 Task: Filter job titles by Sales Manager.
Action: Mouse moved to (334, 85)
Screenshot: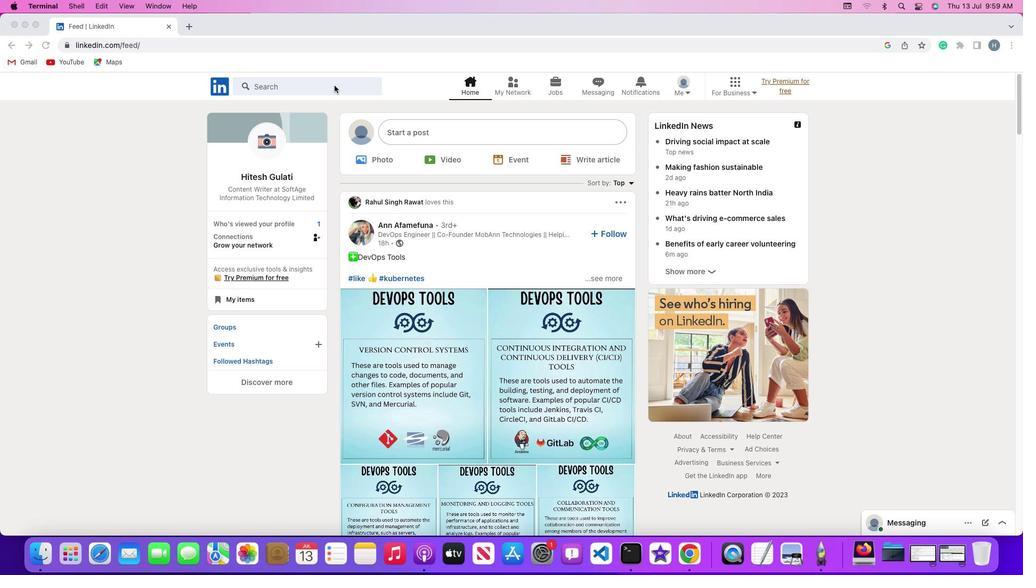 
Action: Mouse pressed left at (334, 85)
Screenshot: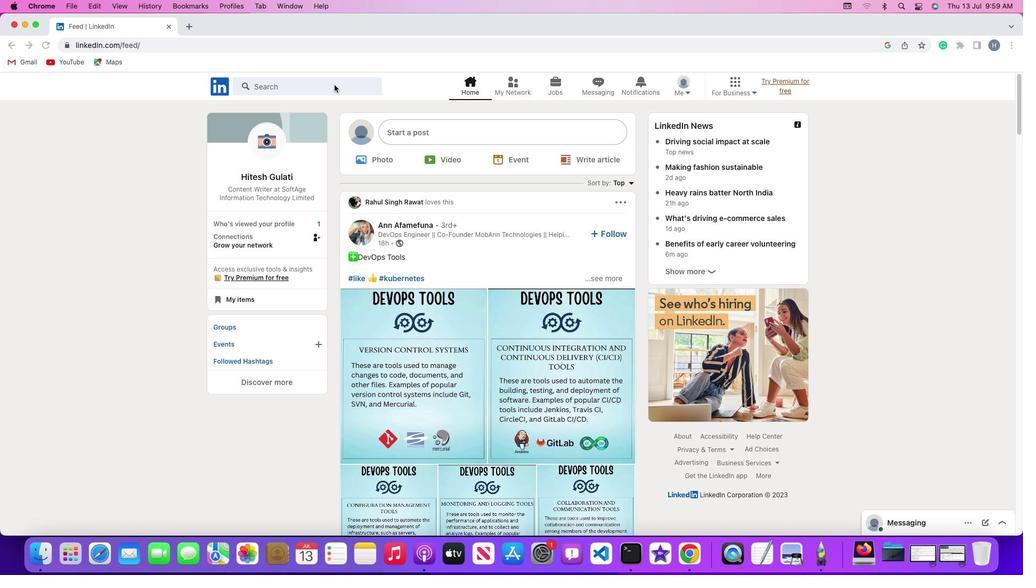 
Action: Mouse moved to (334, 85)
Screenshot: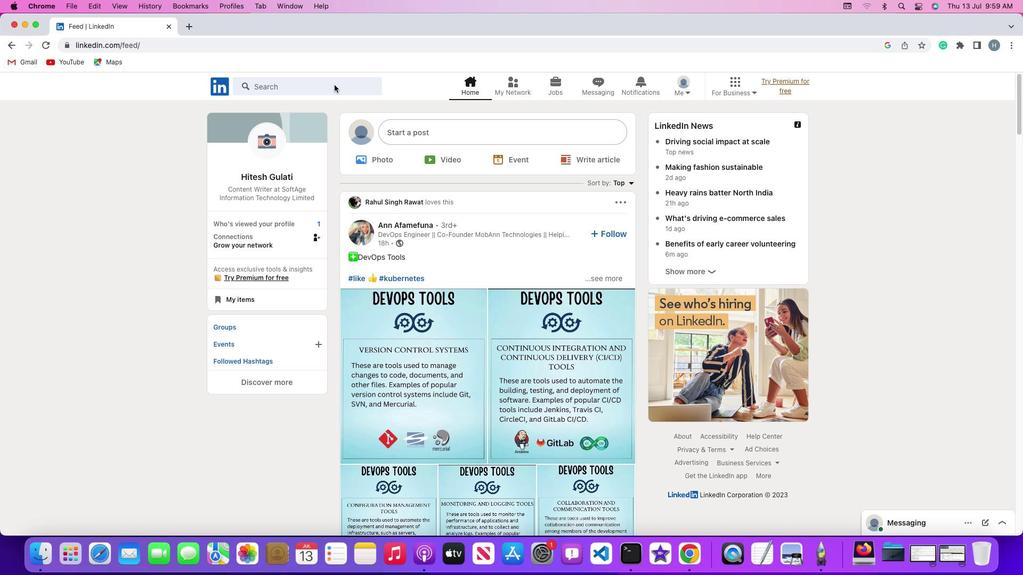 
Action: Mouse pressed left at (334, 85)
Screenshot: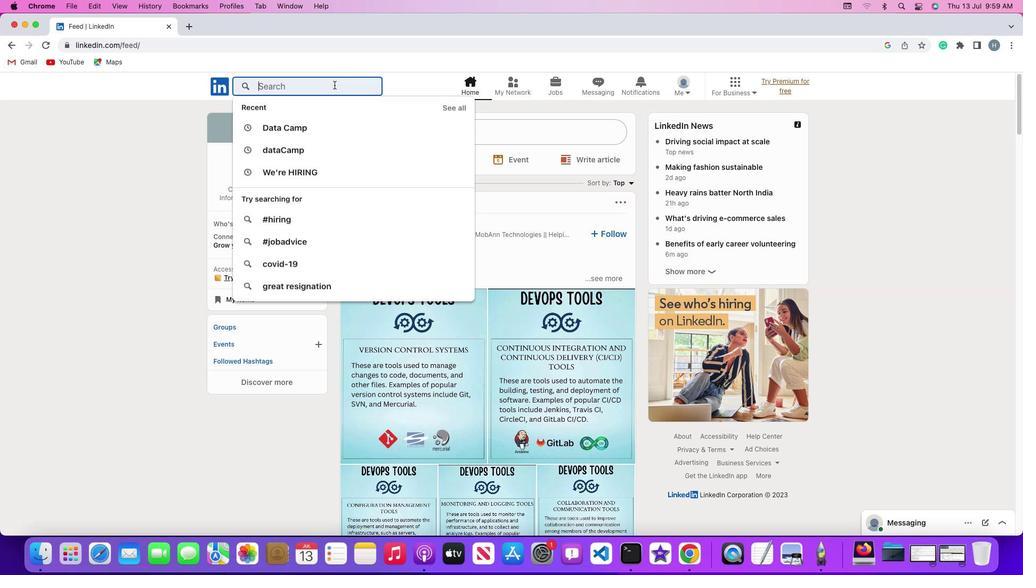 
Action: Key pressed Key.shift'#''h''i''r''i''n''g'Key.enter
Screenshot: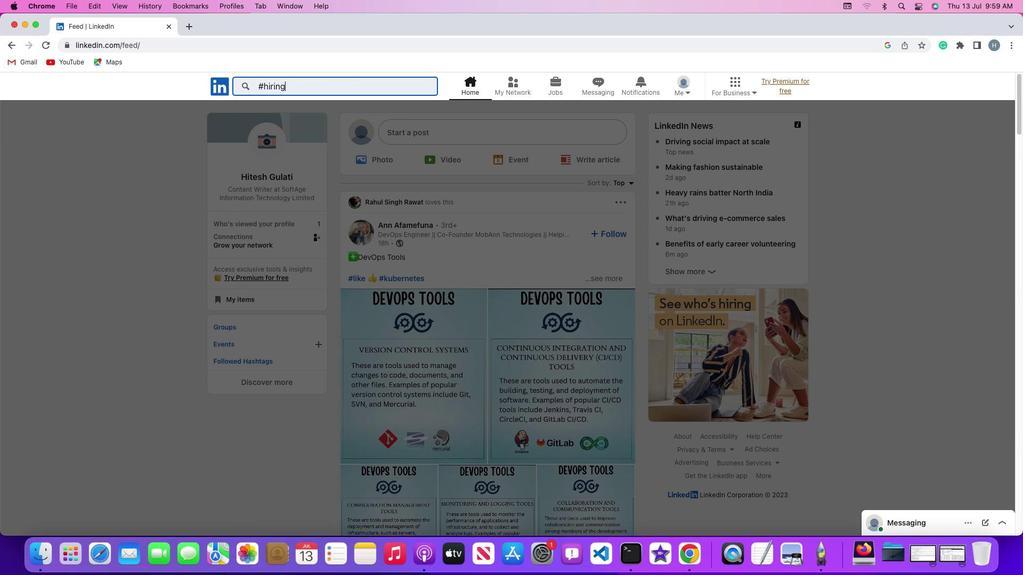 
Action: Mouse moved to (270, 116)
Screenshot: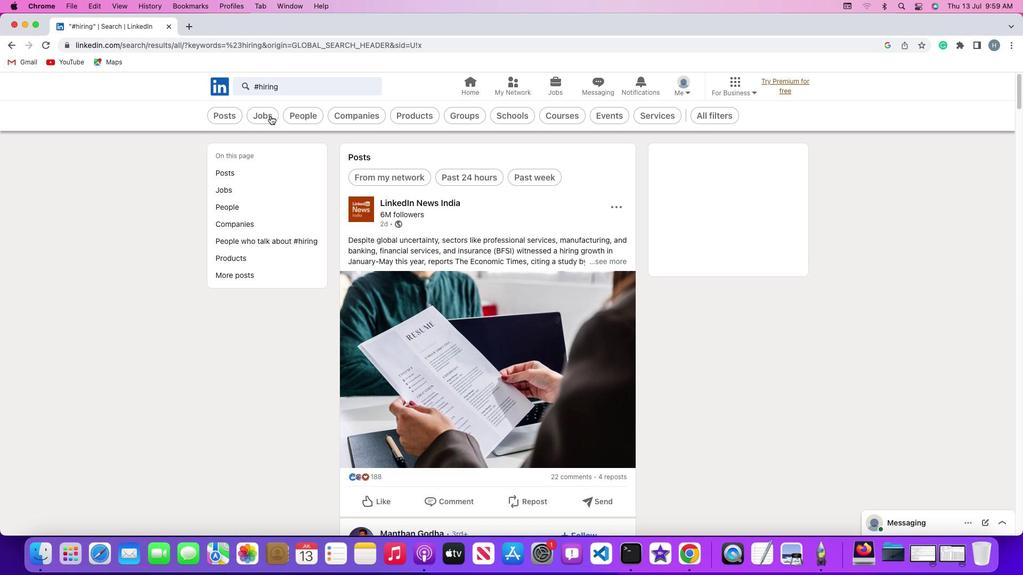 
Action: Mouse pressed left at (270, 116)
Screenshot: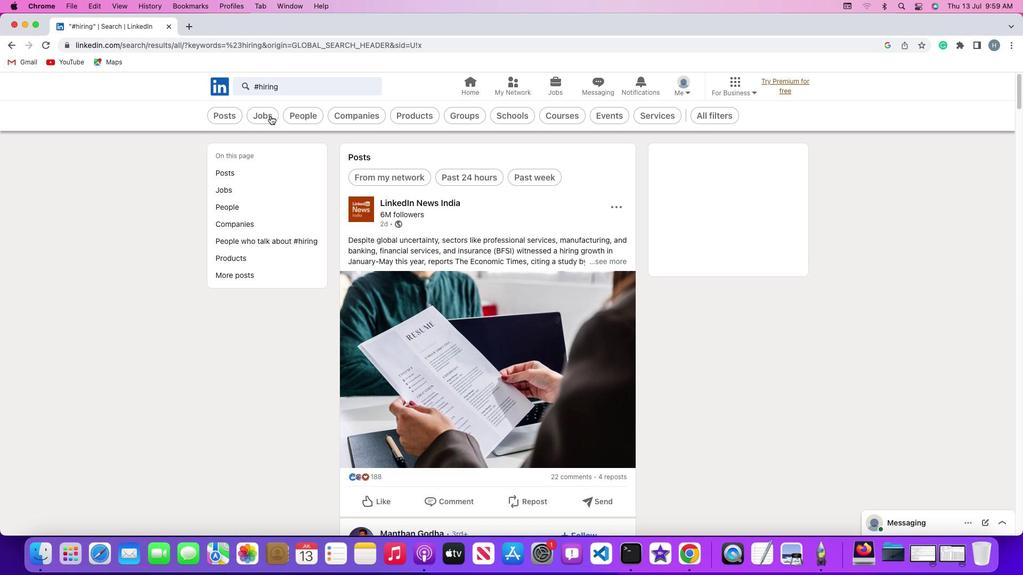 
Action: Mouse moved to (733, 114)
Screenshot: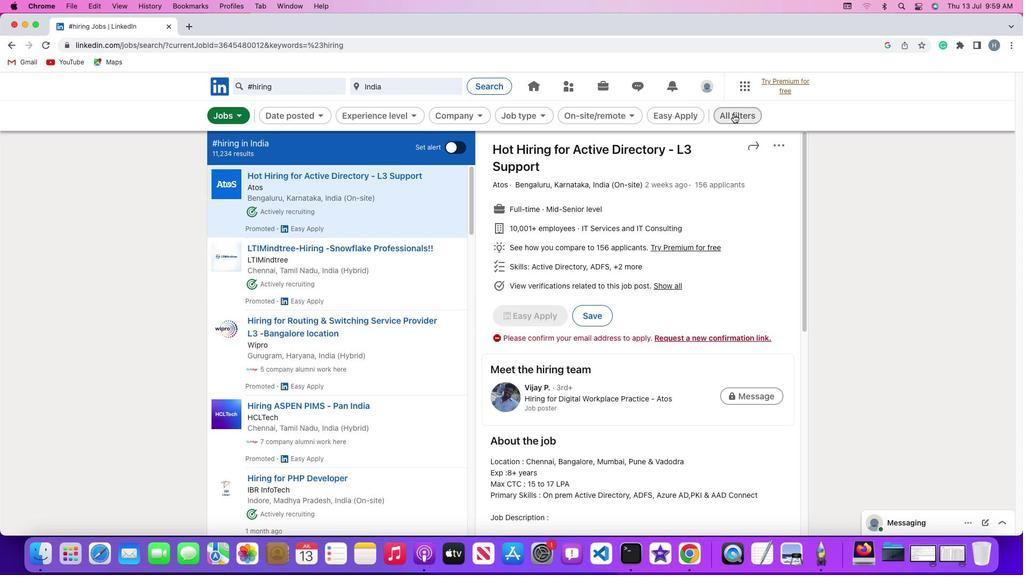 
Action: Mouse pressed left at (733, 114)
Screenshot: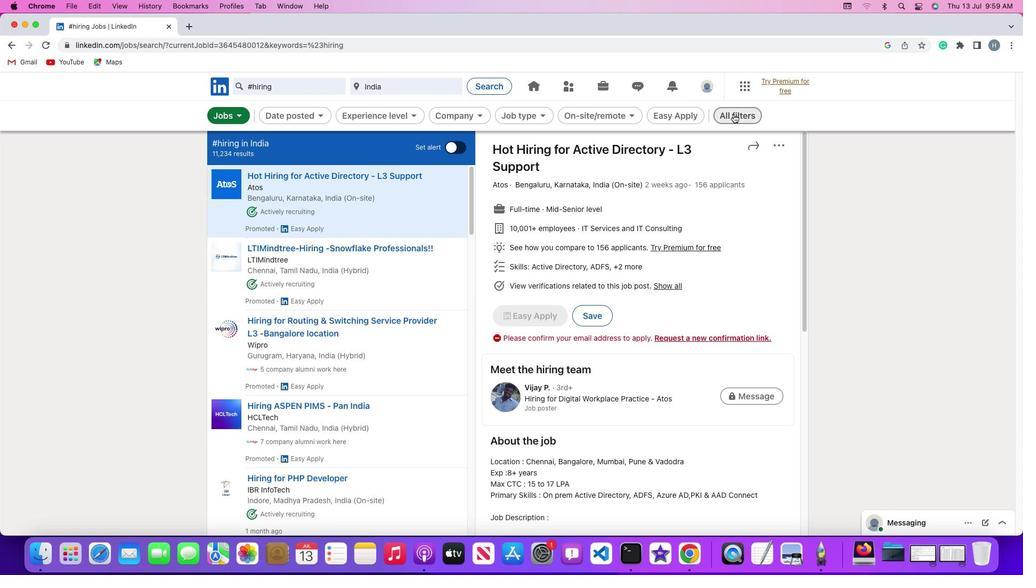 
Action: Mouse moved to (844, 376)
Screenshot: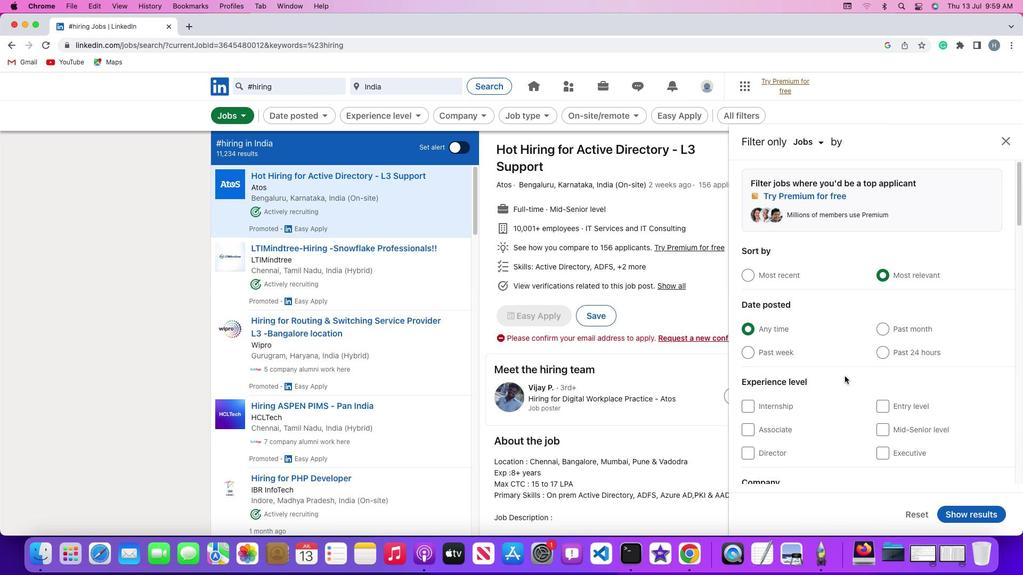 
Action: Mouse scrolled (844, 376) with delta (0, 0)
Screenshot: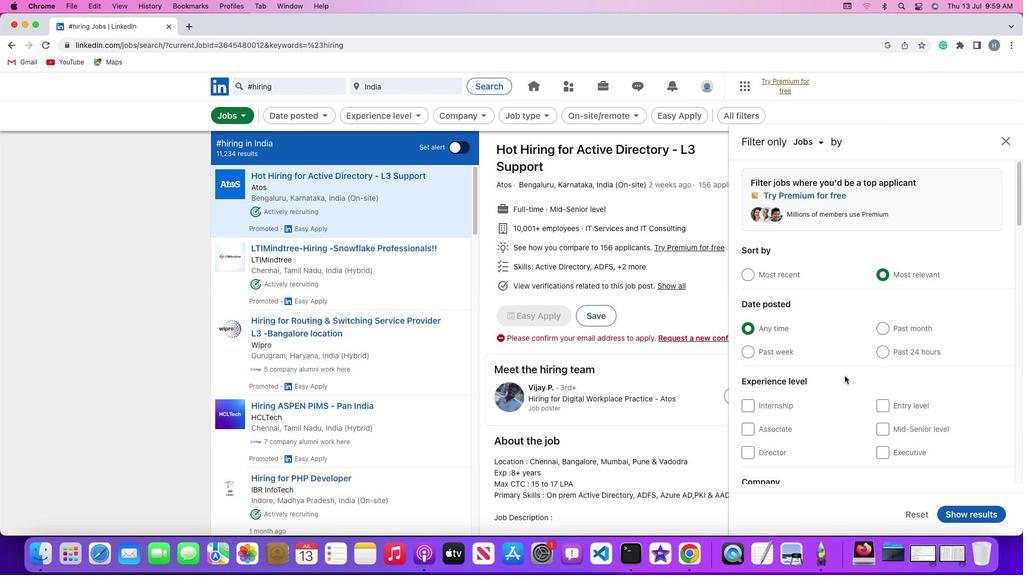 
Action: Mouse scrolled (844, 376) with delta (0, 0)
Screenshot: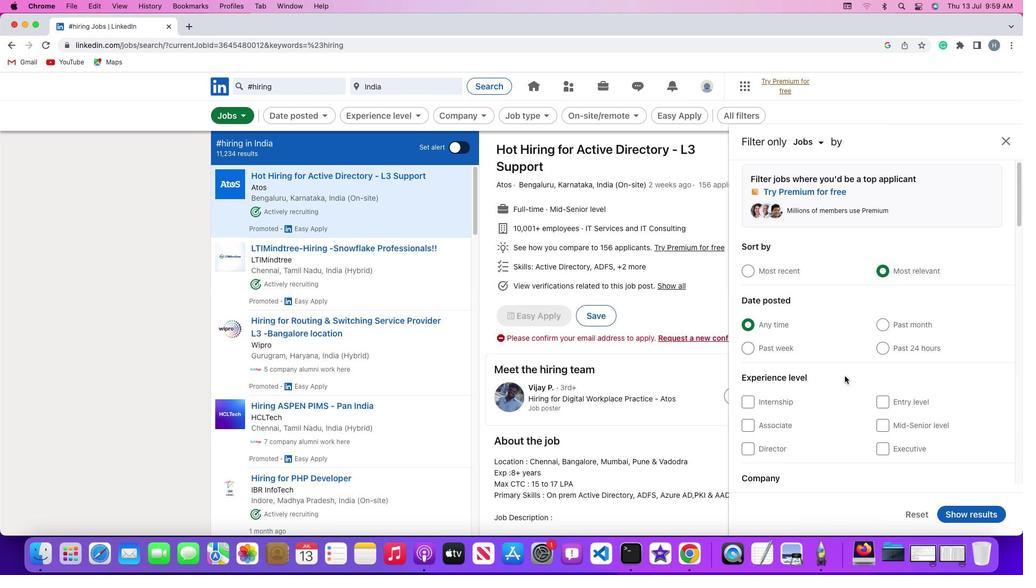 
Action: Mouse scrolled (844, 376) with delta (0, -1)
Screenshot: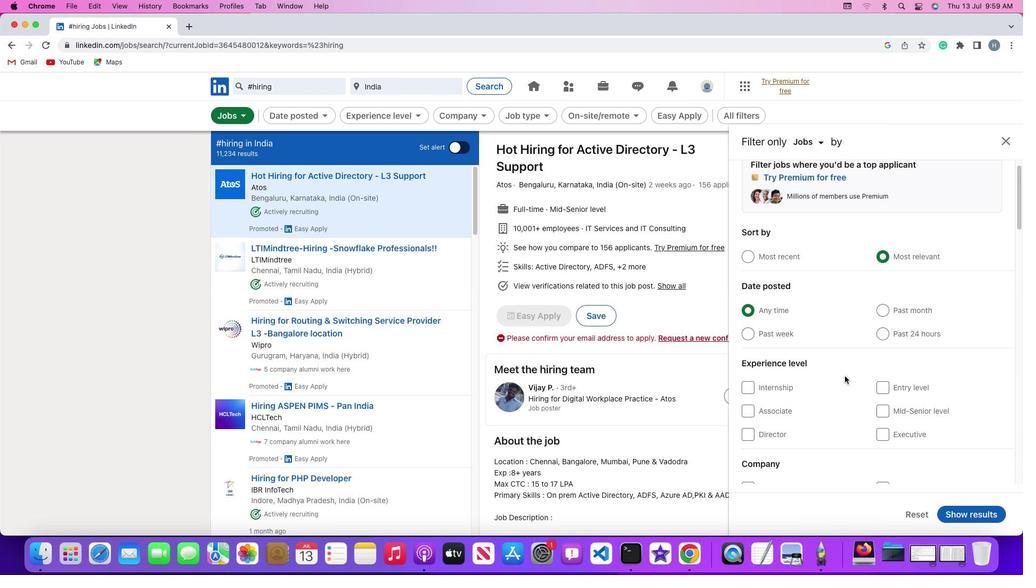 
Action: Mouse scrolled (844, 376) with delta (0, 0)
Screenshot: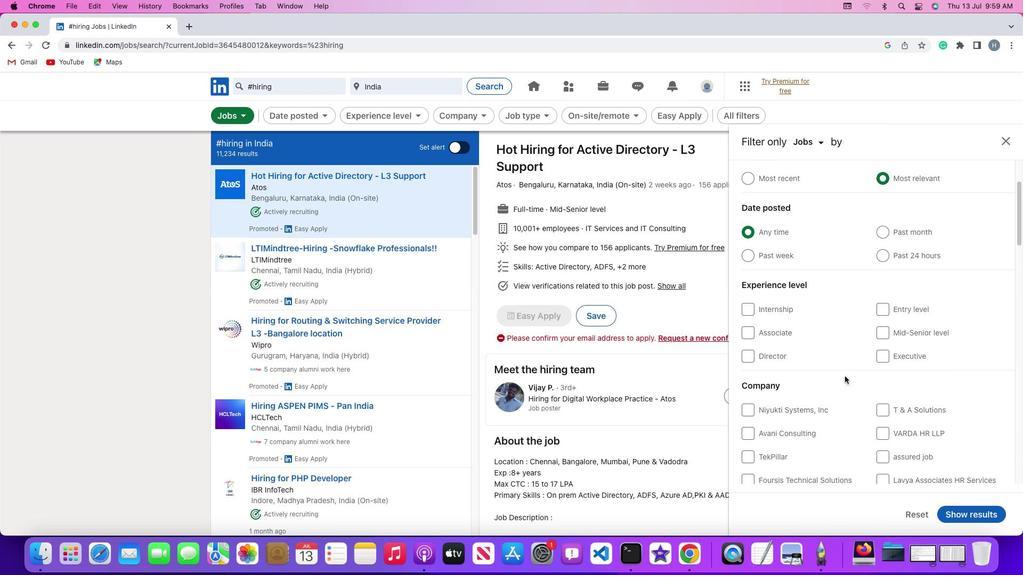 
Action: Mouse scrolled (844, 376) with delta (0, 0)
Screenshot: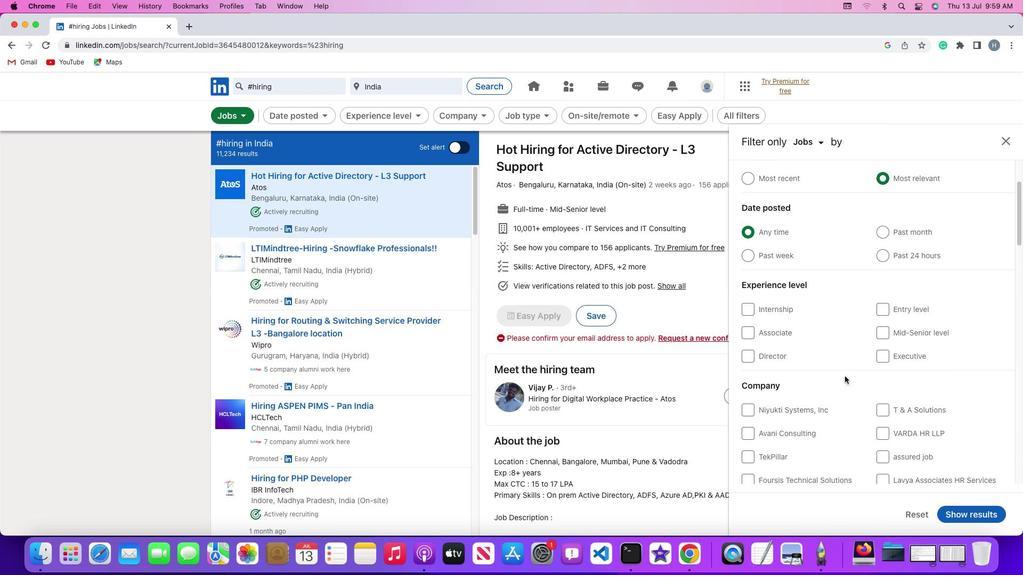 
Action: Mouse scrolled (844, 376) with delta (0, -1)
Screenshot: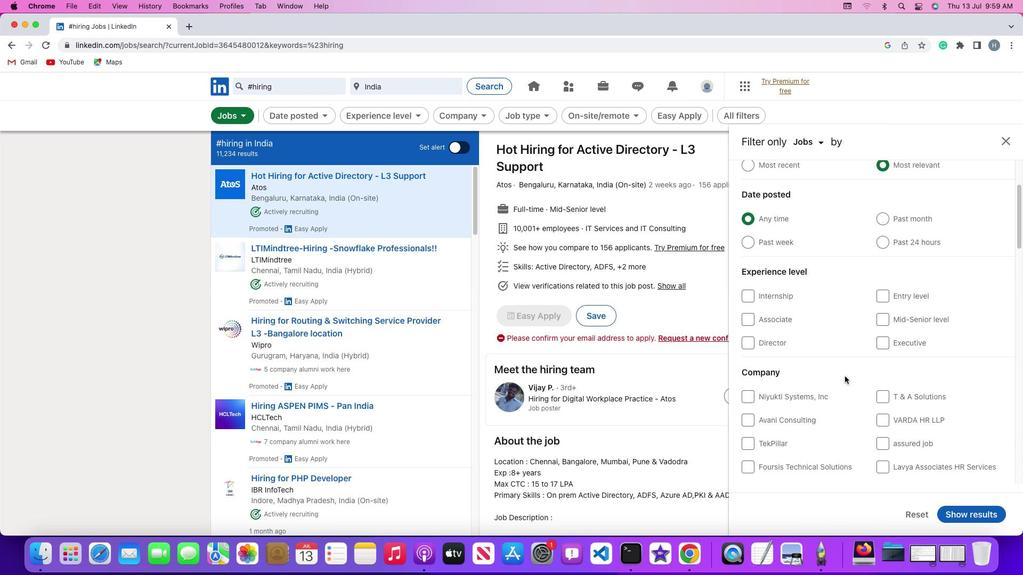 
Action: Mouse scrolled (844, 376) with delta (0, 0)
Screenshot: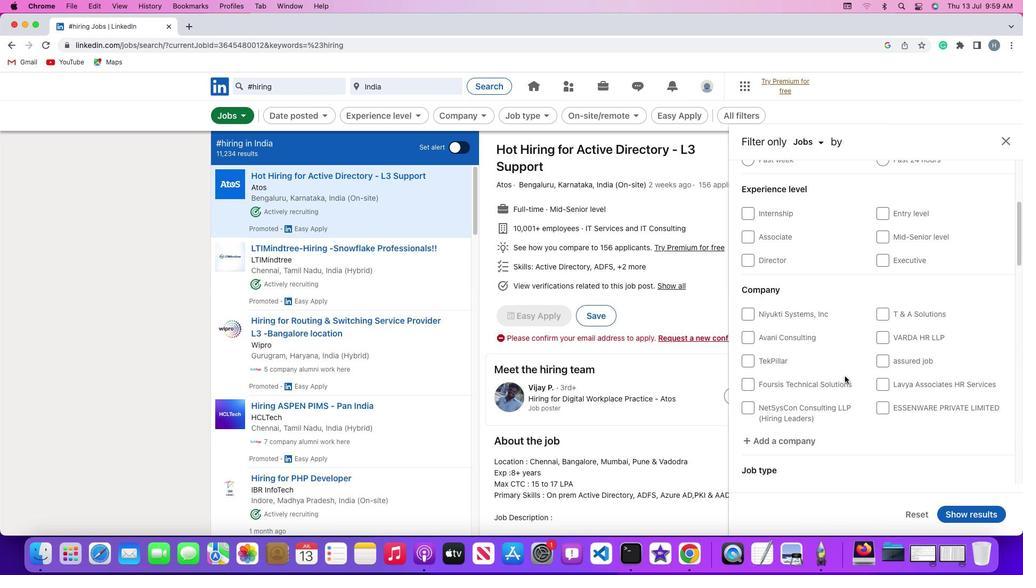 
Action: Mouse scrolled (844, 376) with delta (0, 0)
Screenshot: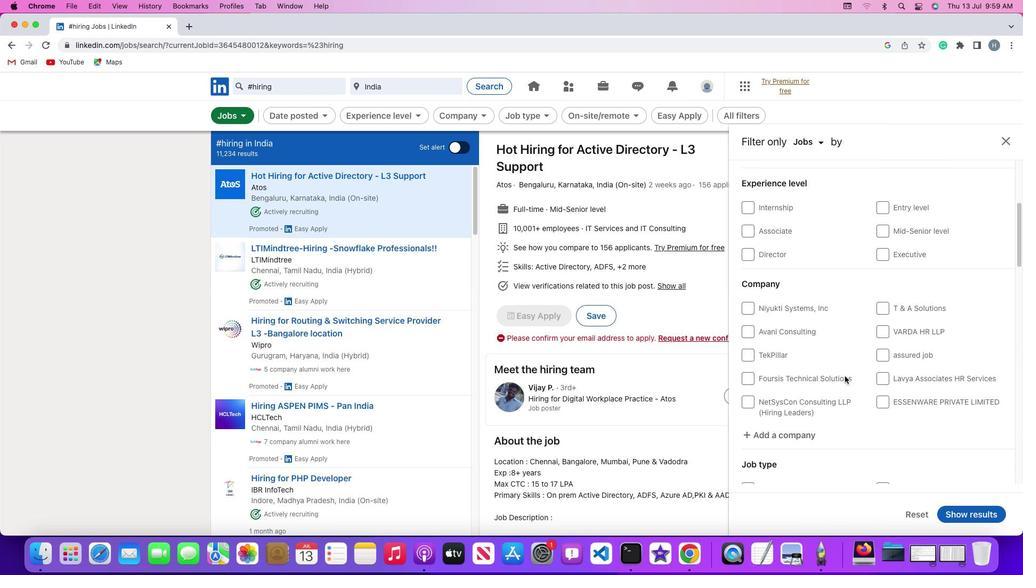 
Action: Mouse scrolled (844, 376) with delta (0, -1)
Screenshot: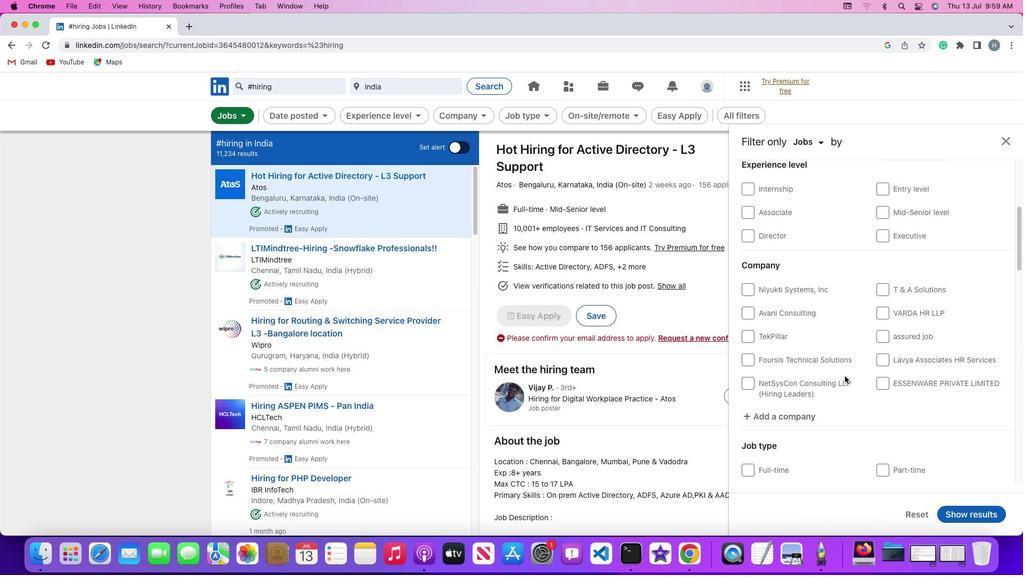 
Action: Mouse scrolled (844, 376) with delta (0, 0)
Screenshot: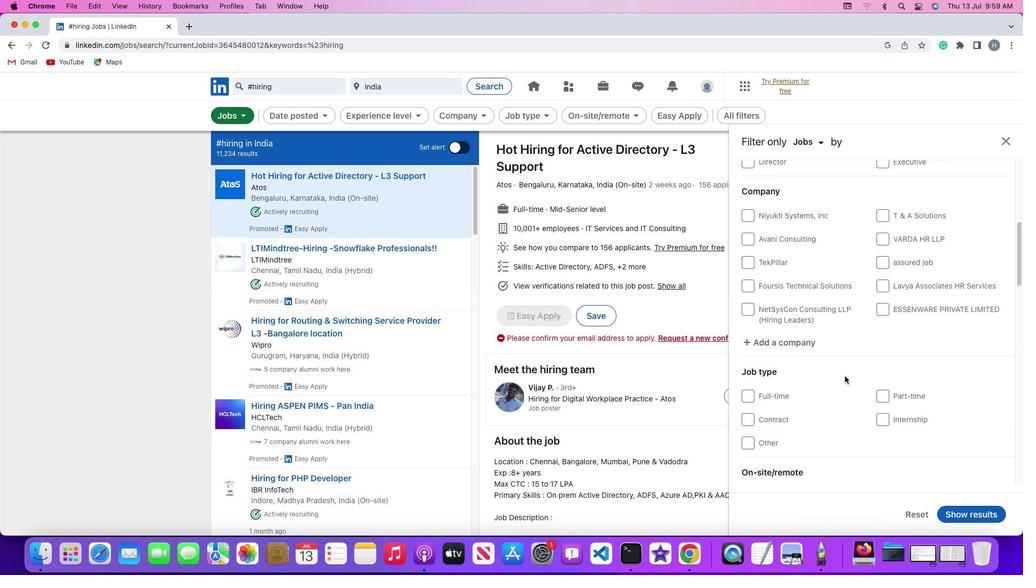 
Action: Mouse scrolled (844, 376) with delta (0, 0)
Screenshot: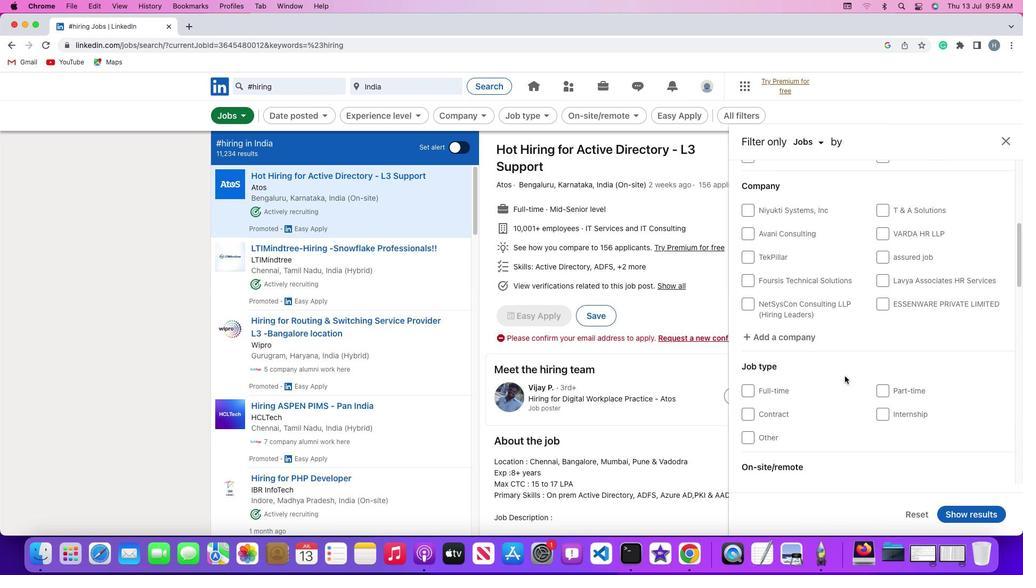 
Action: Mouse scrolled (844, 376) with delta (0, -1)
Screenshot: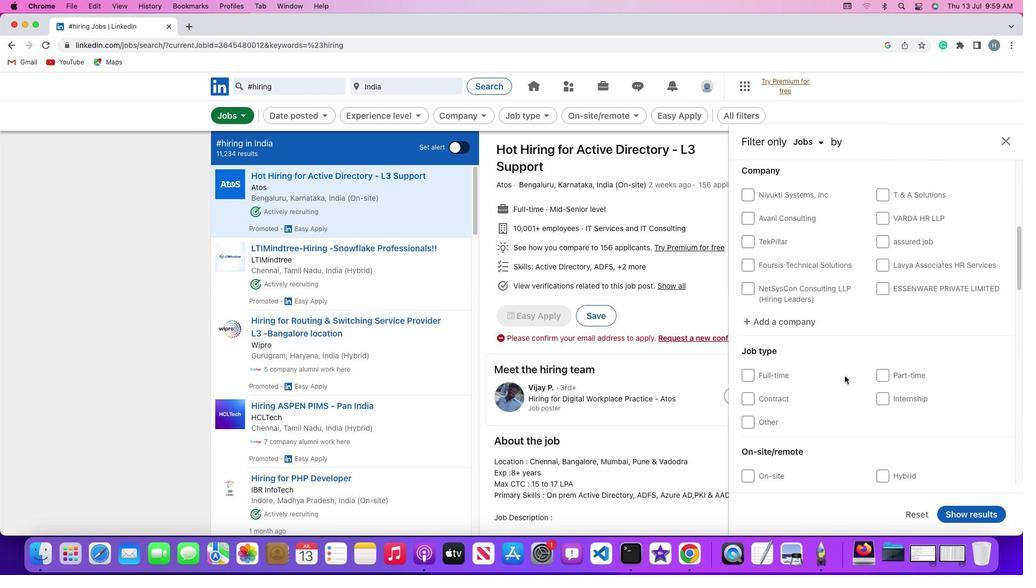 
Action: Mouse scrolled (844, 376) with delta (0, -1)
Screenshot: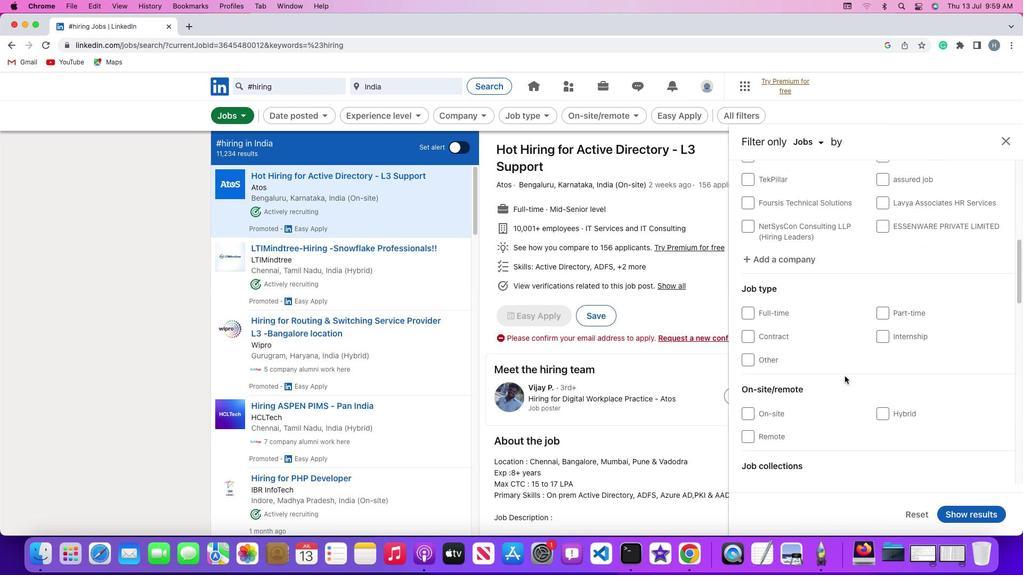 
Action: Mouse scrolled (844, 376) with delta (0, 0)
Screenshot: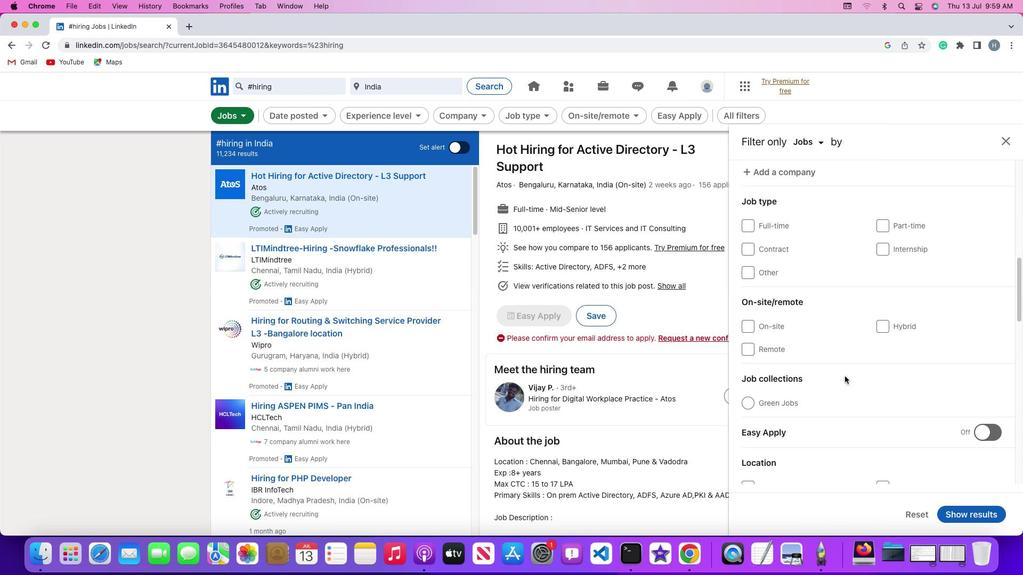 
Action: Mouse scrolled (844, 376) with delta (0, 0)
Screenshot: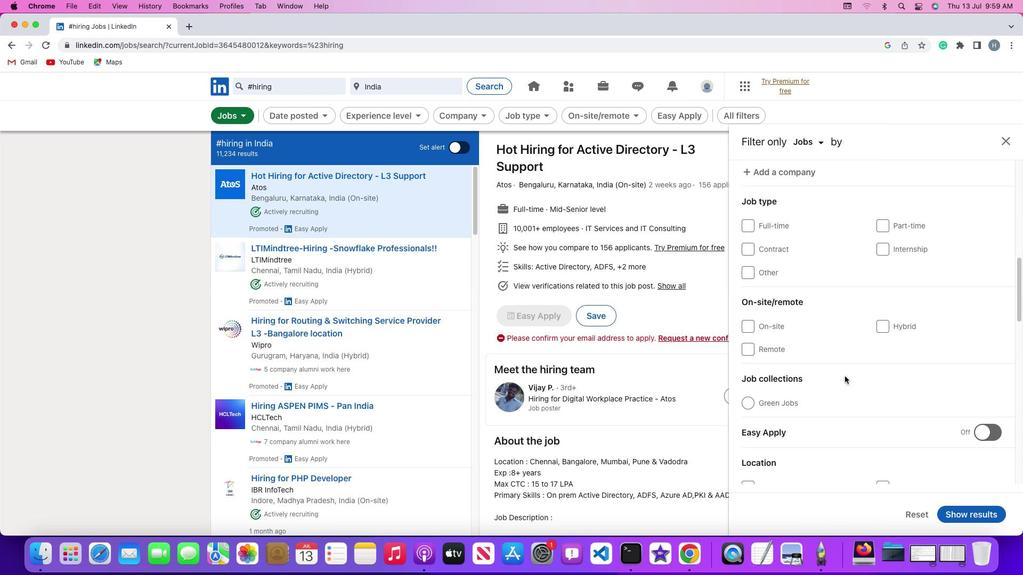 
Action: Mouse scrolled (844, 376) with delta (0, -1)
Screenshot: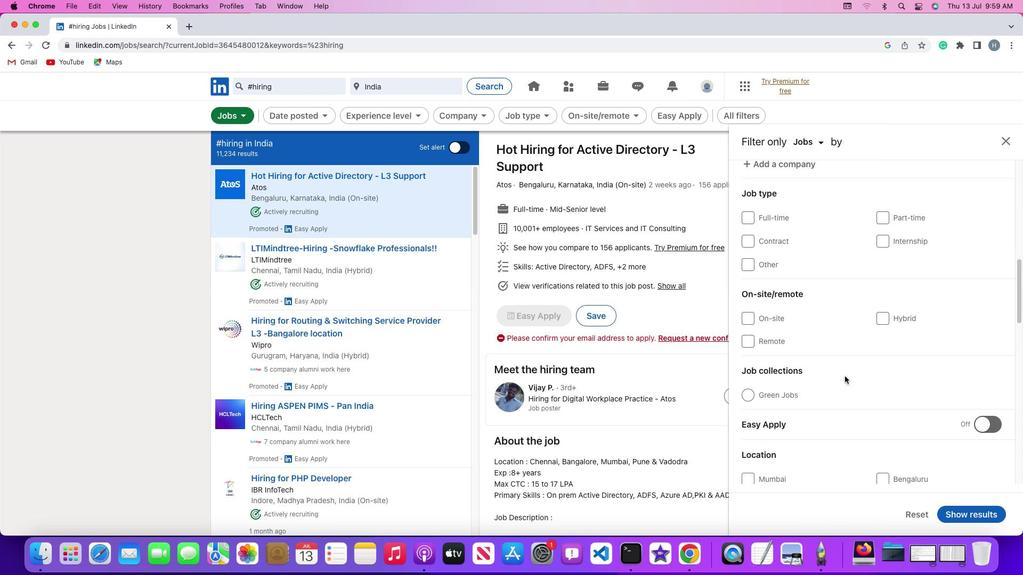 
Action: Mouse scrolled (844, 376) with delta (0, 0)
Screenshot: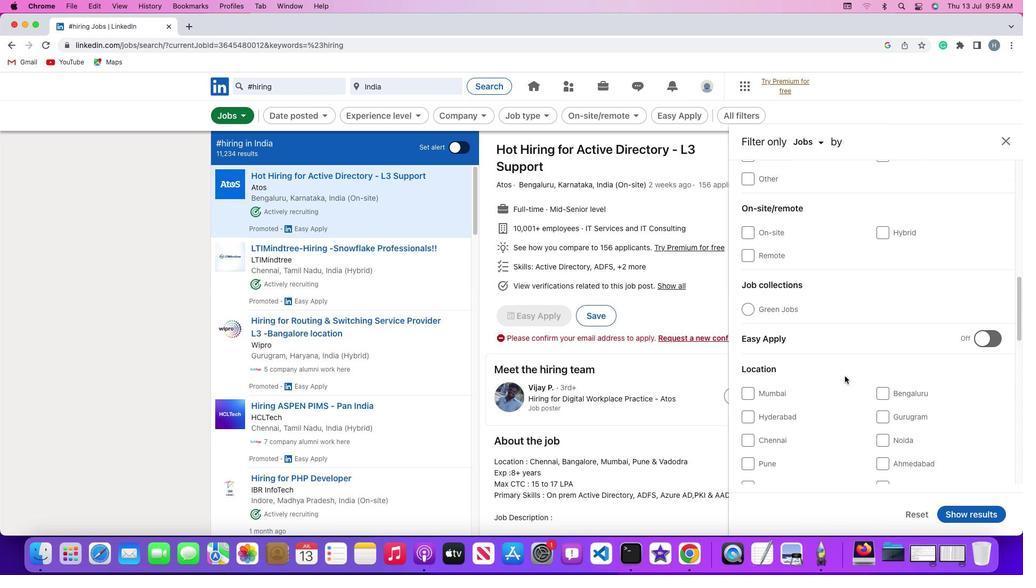 
Action: Mouse scrolled (844, 376) with delta (0, 0)
Screenshot: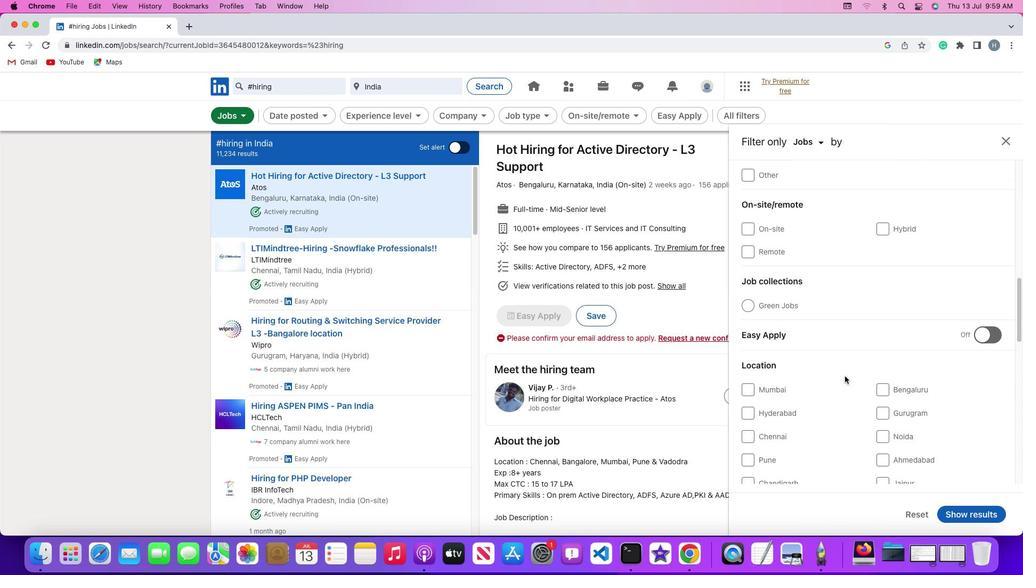 
Action: Mouse scrolled (844, 376) with delta (0, -1)
Screenshot: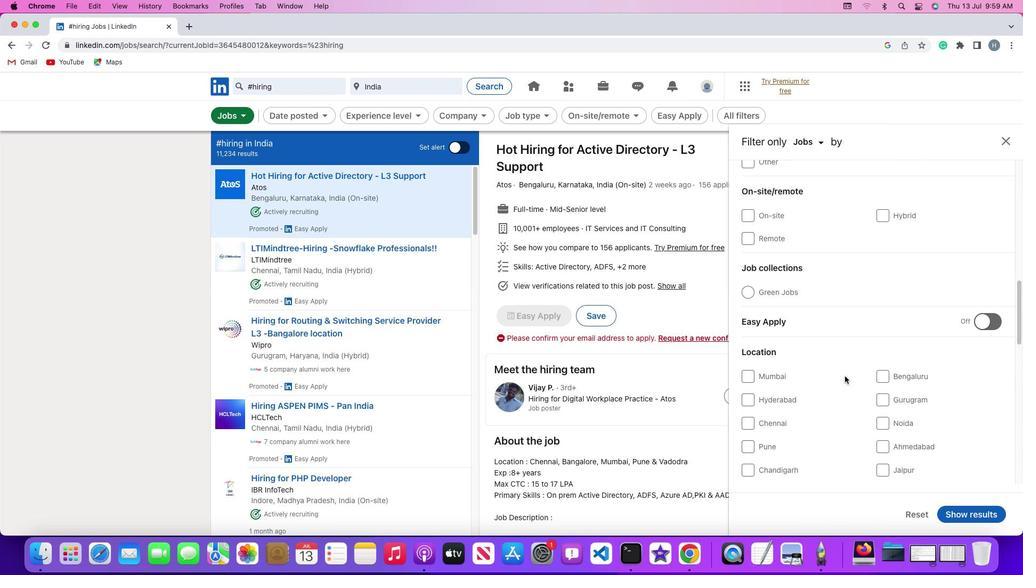 
Action: Mouse scrolled (844, 376) with delta (0, 0)
Screenshot: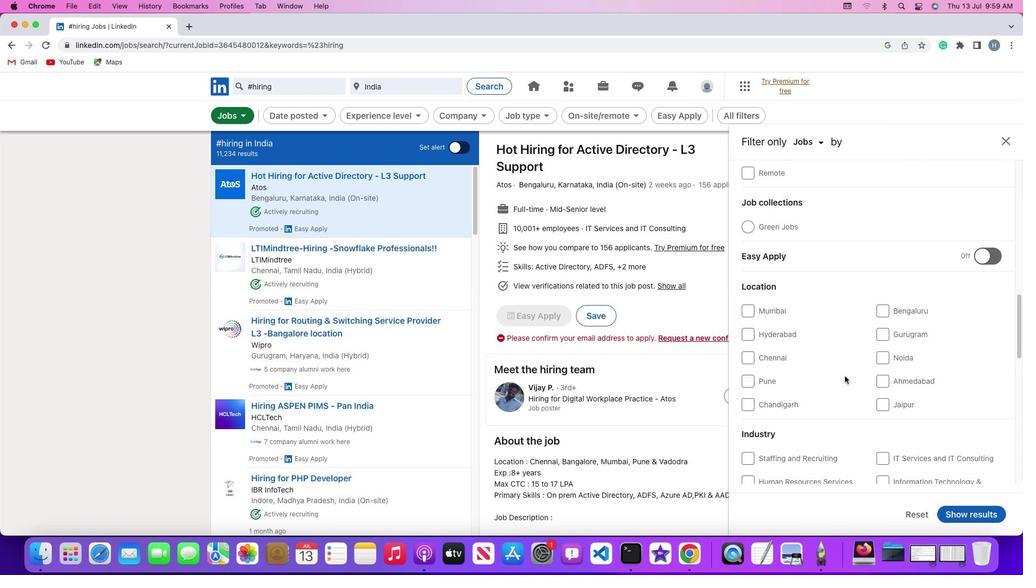 
Action: Mouse scrolled (844, 376) with delta (0, 0)
Screenshot: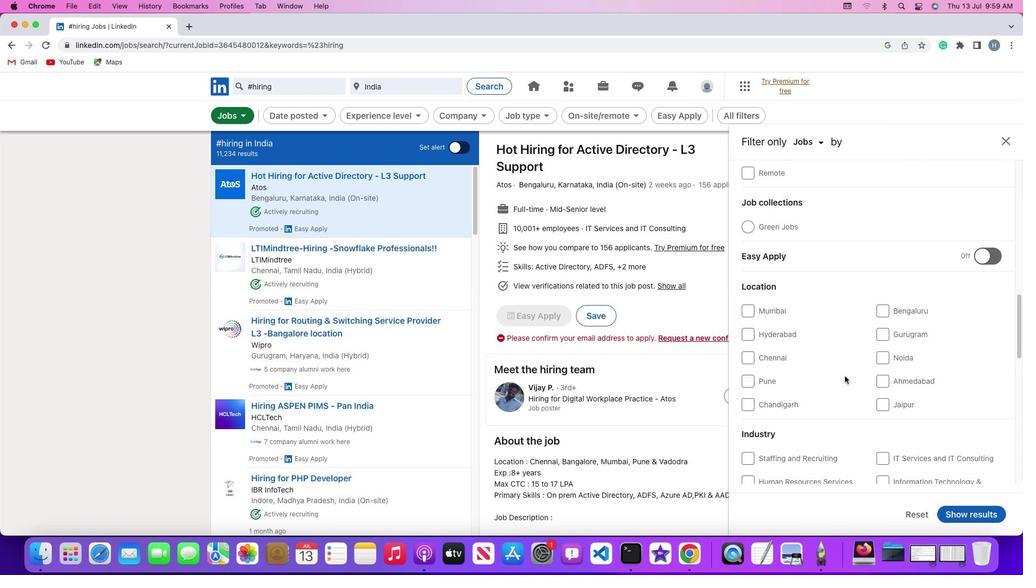 
Action: Mouse scrolled (844, 376) with delta (0, -1)
Screenshot: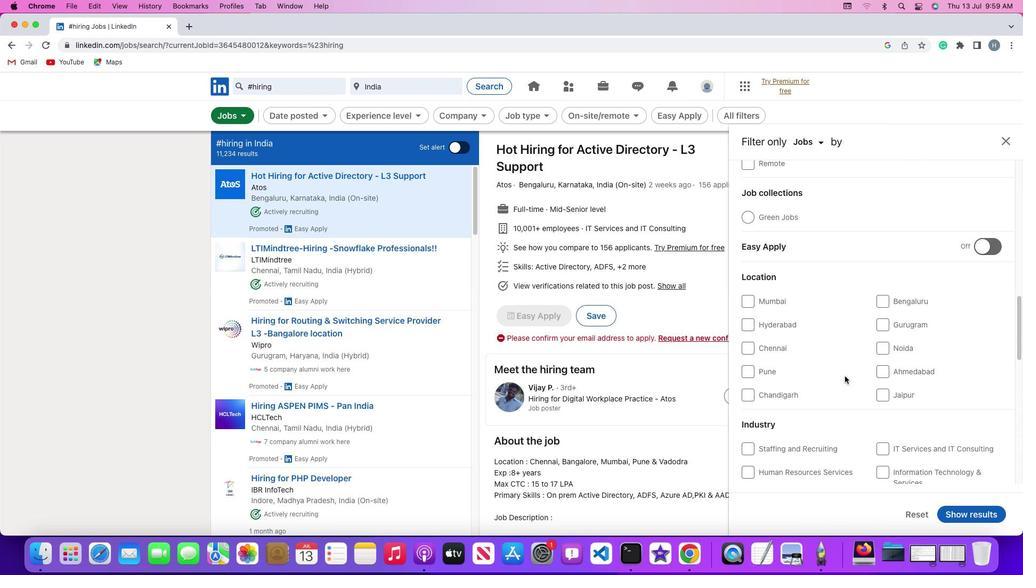 
Action: Mouse scrolled (844, 376) with delta (0, 0)
Screenshot: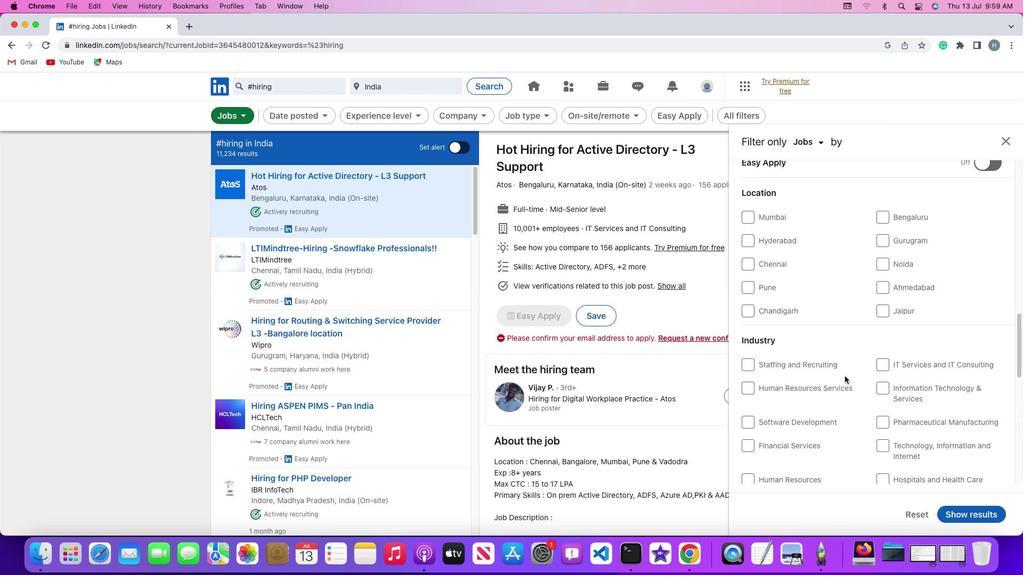 
Action: Mouse scrolled (844, 376) with delta (0, 0)
Screenshot: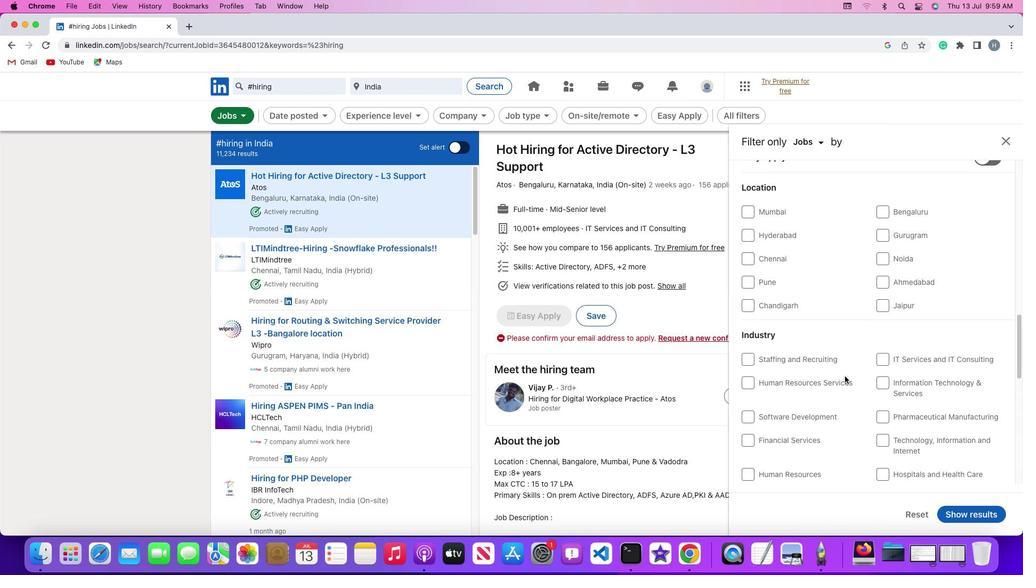 
Action: Mouse scrolled (844, 376) with delta (0, -1)
Screenshot: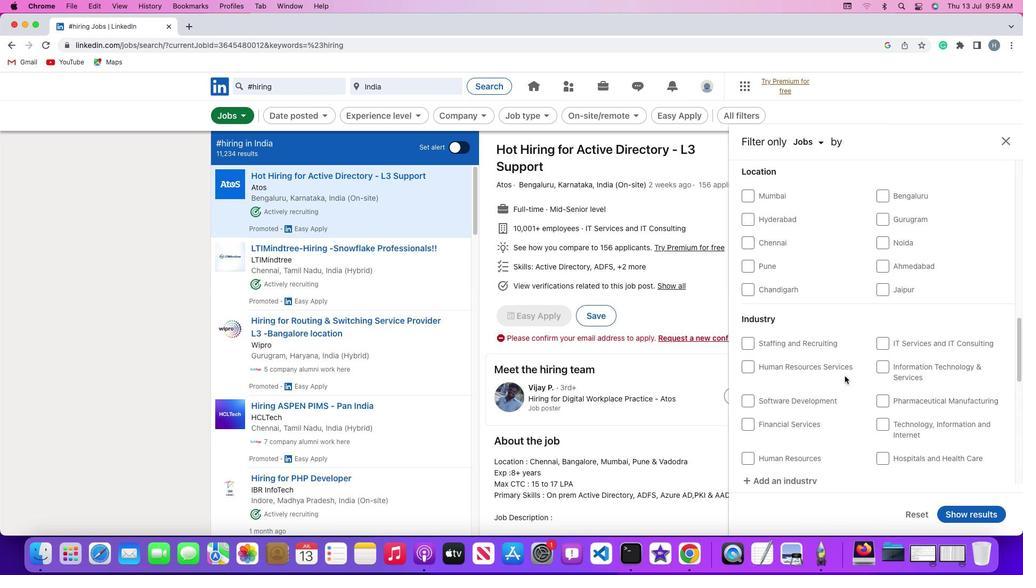 
Action: Mouse scrolled (844, 376) with delta (0, -2)
Screenshot: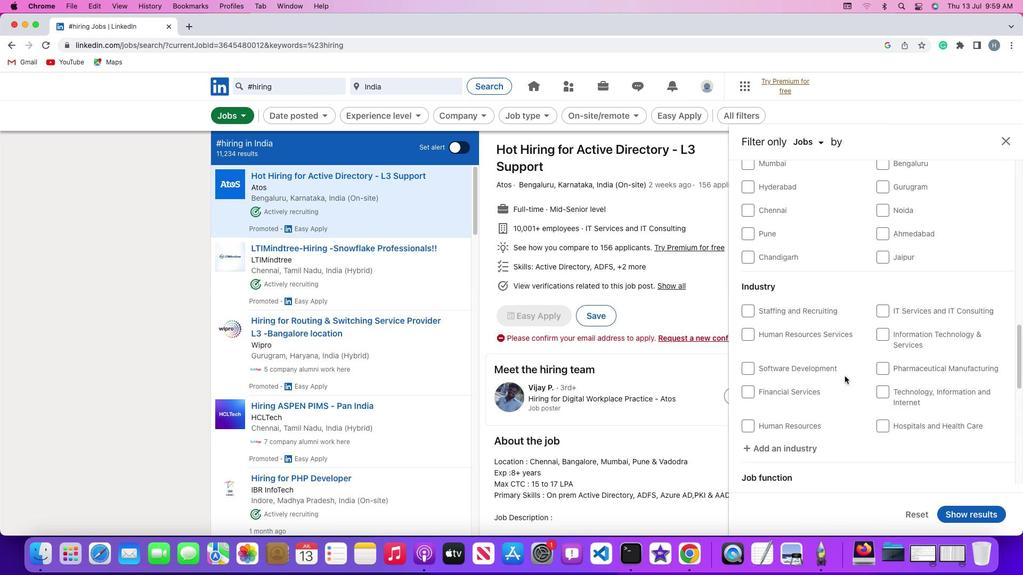 
Action: Mouse scrolled (844, 376) with delta (0, 0)
Screenshot: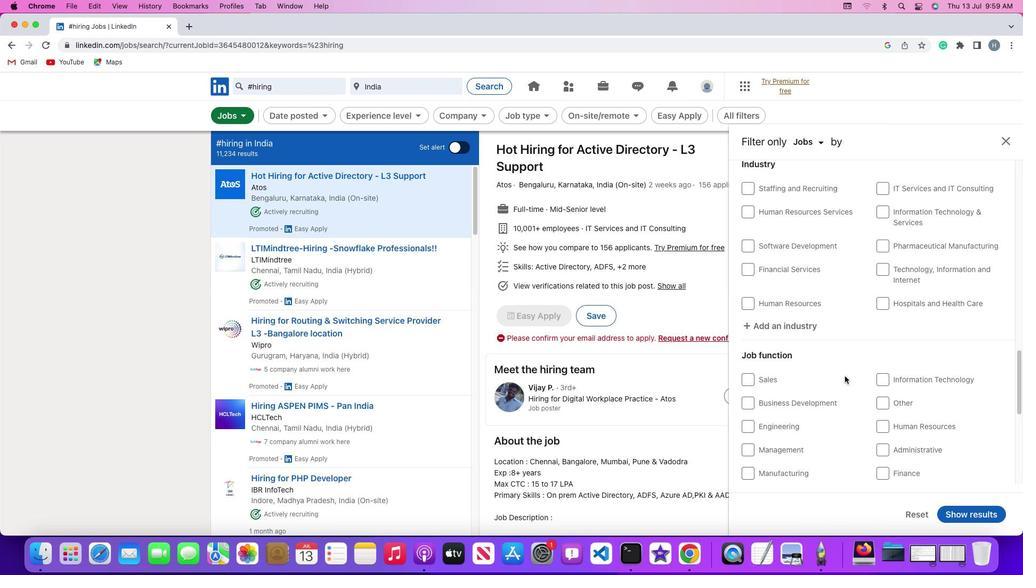 
Action: Mouse scrolled (844, 376) with delta (0, 0)
Screenshot: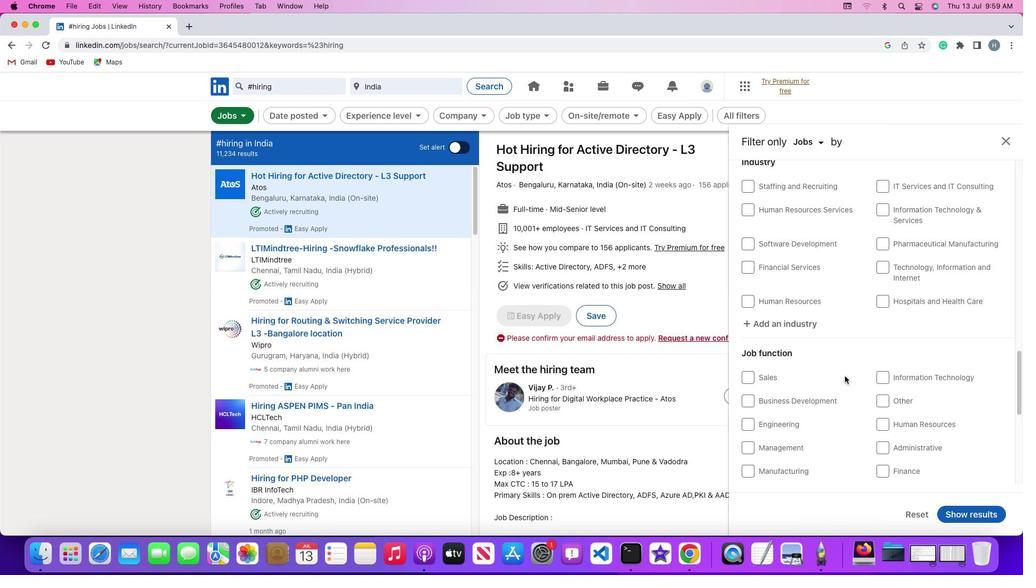 
Action: Mouse scrolled (844, 376) with delta (0, -1)
Screenshot: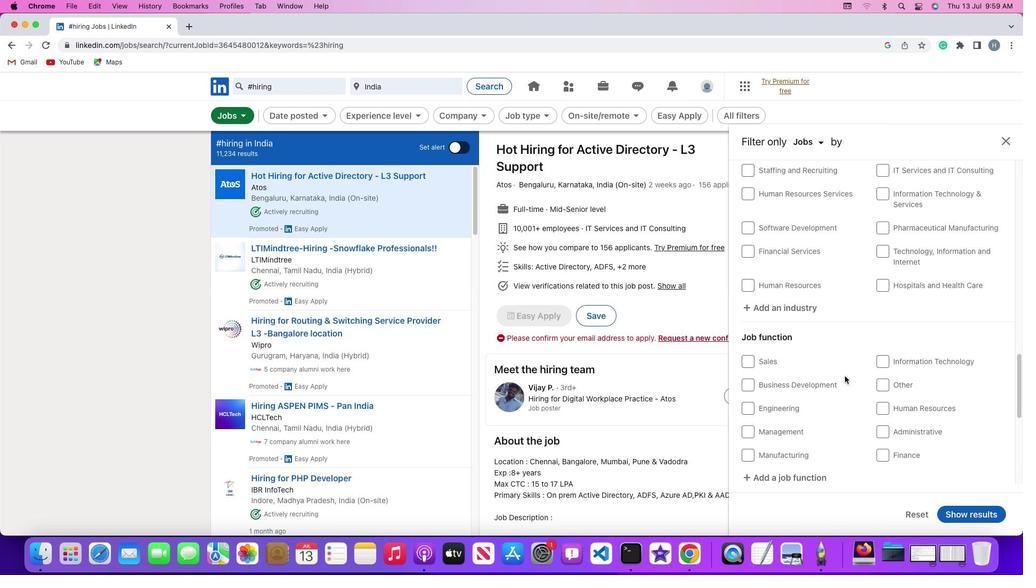 
Action: Mouse scrolled (844, 376) with delta (0, 0)
Screenshot: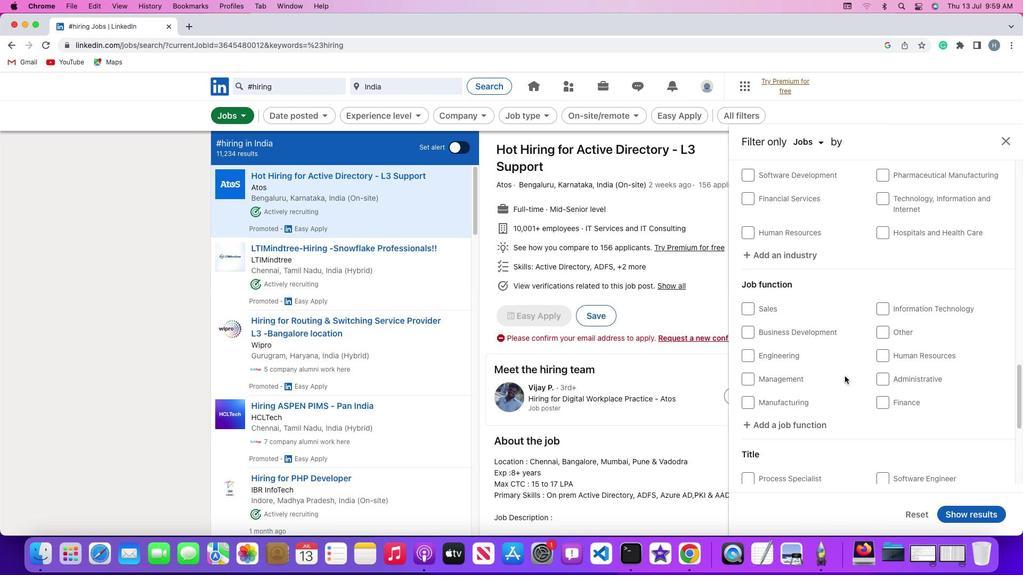 
Action: Mouse scrolled (844, 376) with delta (0, 0)
Screenshot: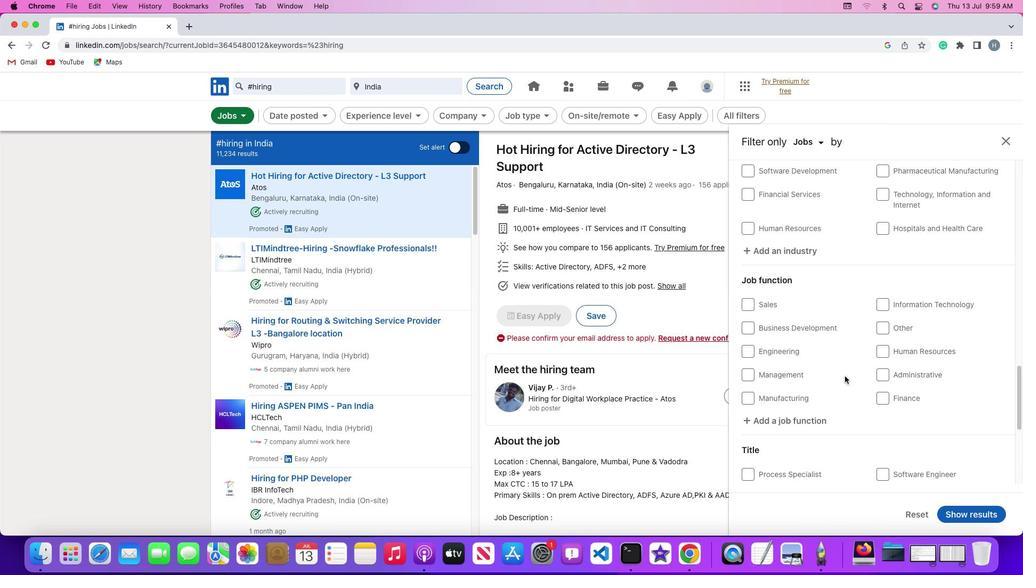 
Action: Mouse scrolled (844, 376) with delta (0, 0)
Screenshot: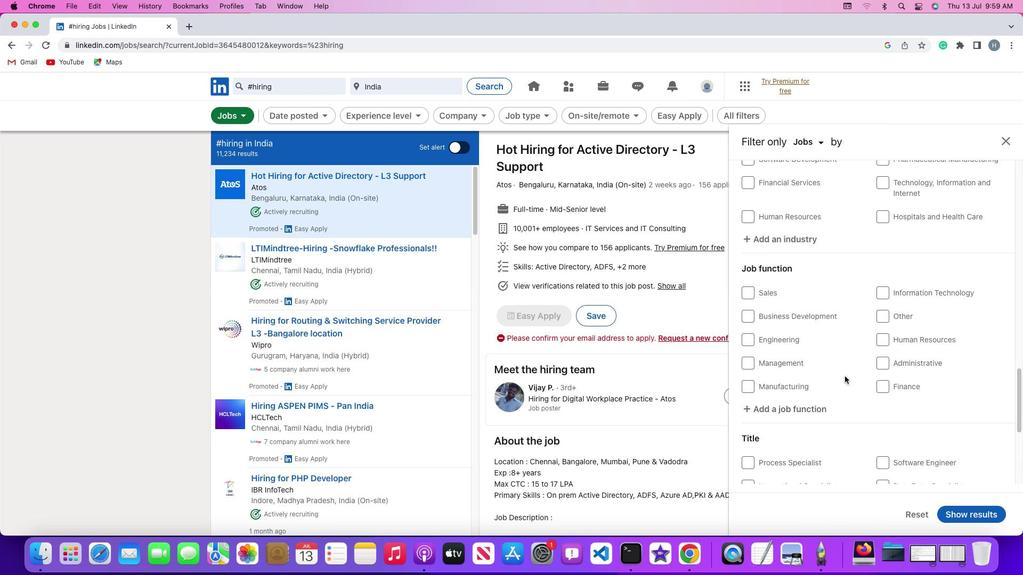 
Action: Mouse scrolled (844, 376) with delta (0, 0)
Screenshot: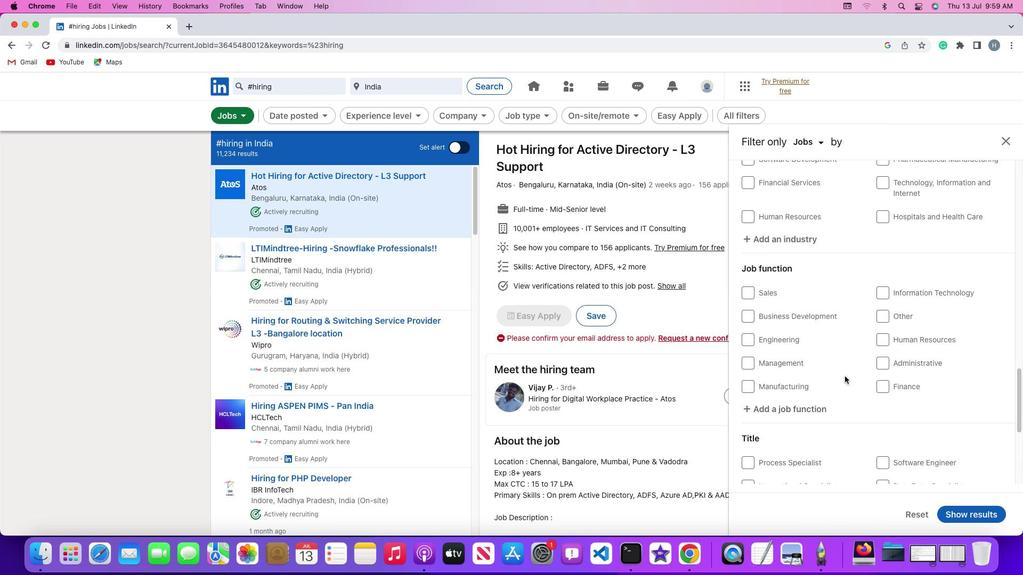 
Action: Mouse scrolled (844, 376) with delta (0, -1)
Screenshot: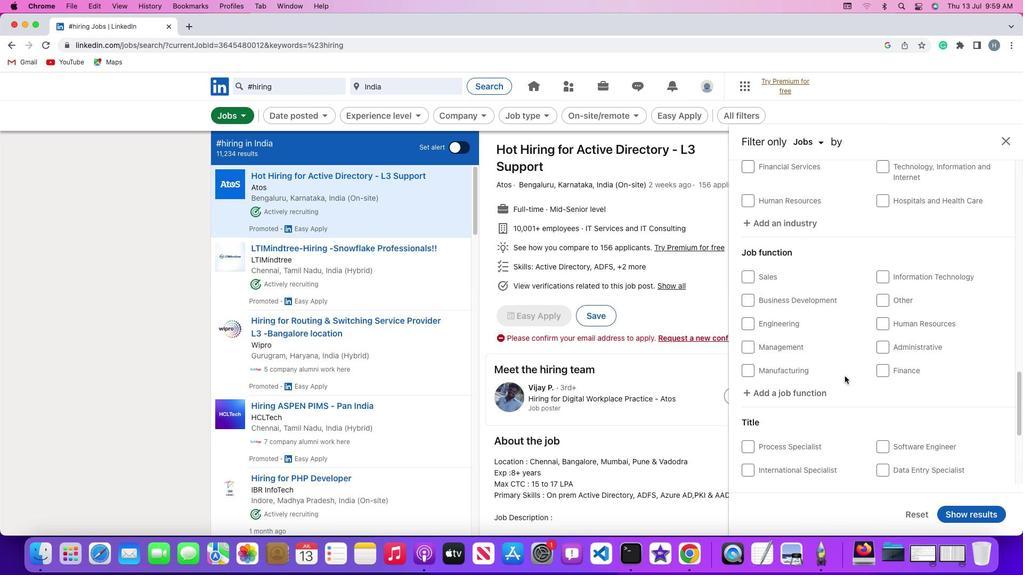 
Action: Mouse scrolled (844, 376) with delta (0, 0)
Screenshot: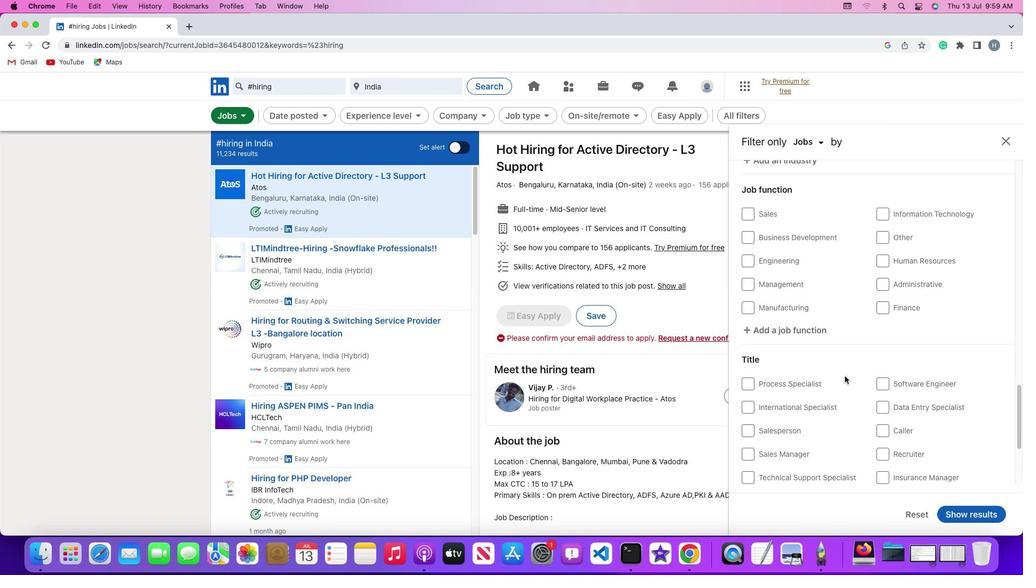 
Action: Mouse scrolled (844, 376) with delta (0, 0)
Screenshot: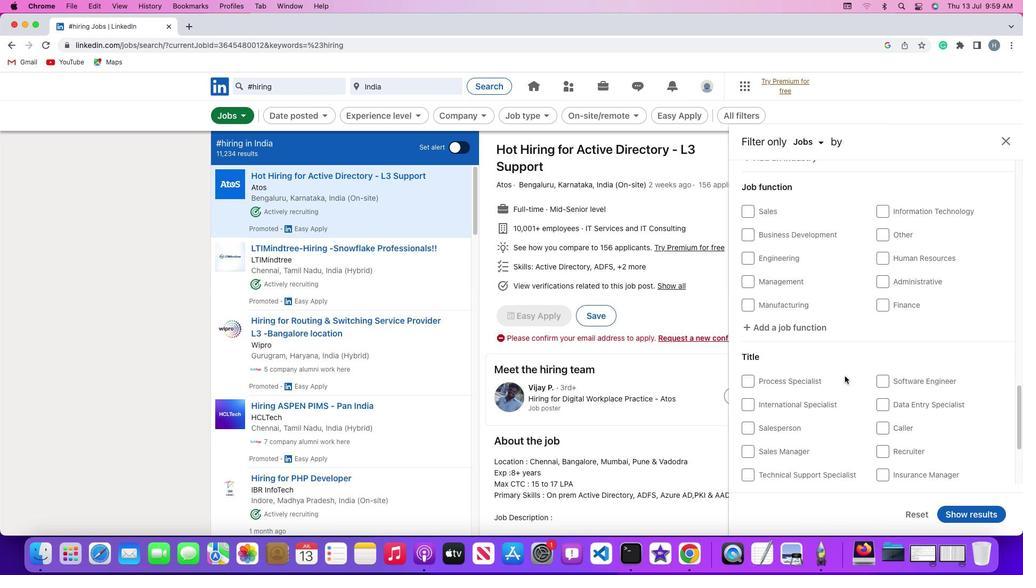 
Action: Mouse scrolled (844, 376) with delta (0, 0)
Screenshot: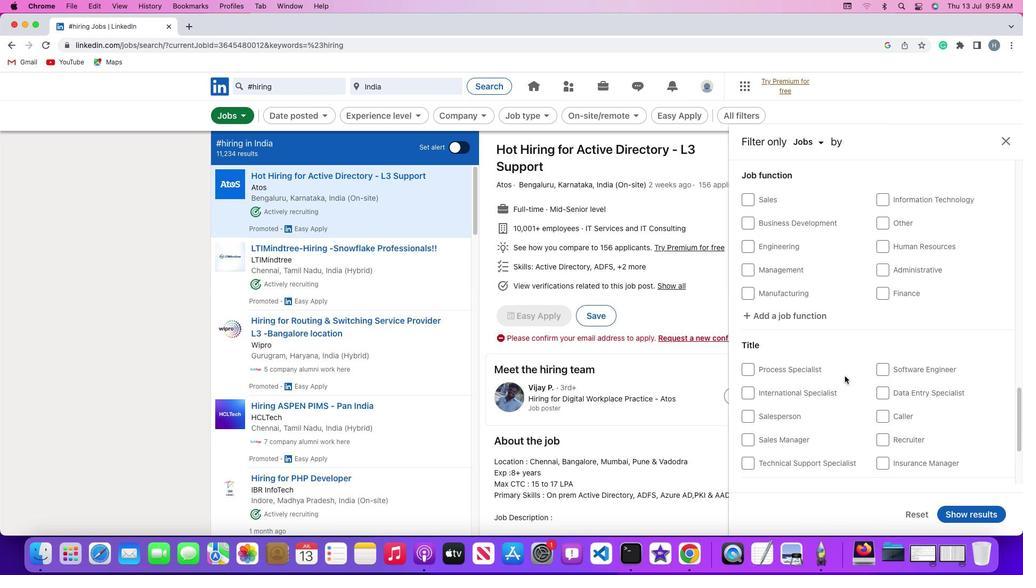 
Action: Mouse scrolled (844, 376) with delta (0, 0)
Screenshot: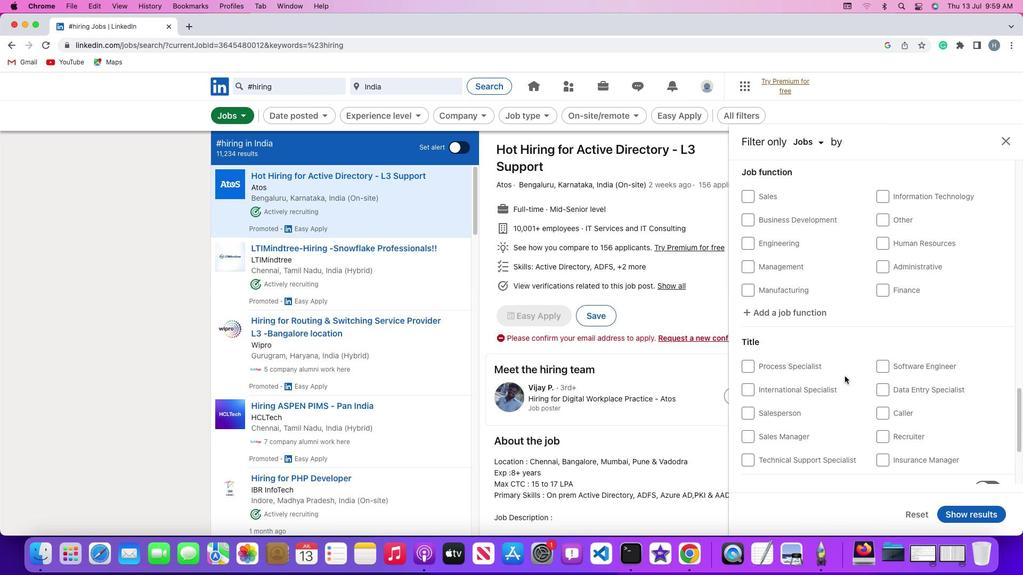 
Action: Mouse moved to (748, 428)
Screenshot: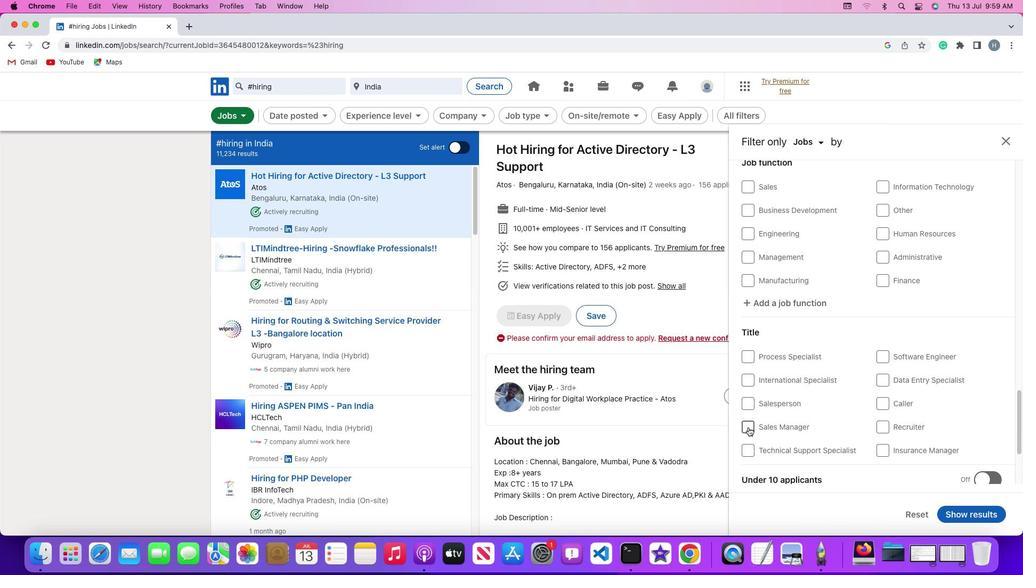 
Action: Mouse pressed left at (748, 428)
Screenshot: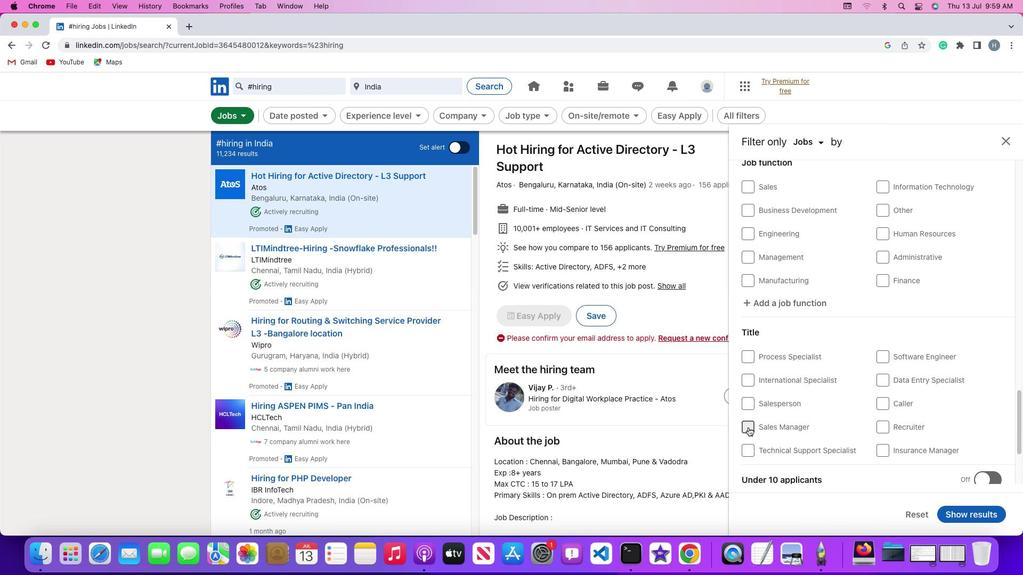 
Action: Mouse moved to (976, 513)
Screenshot: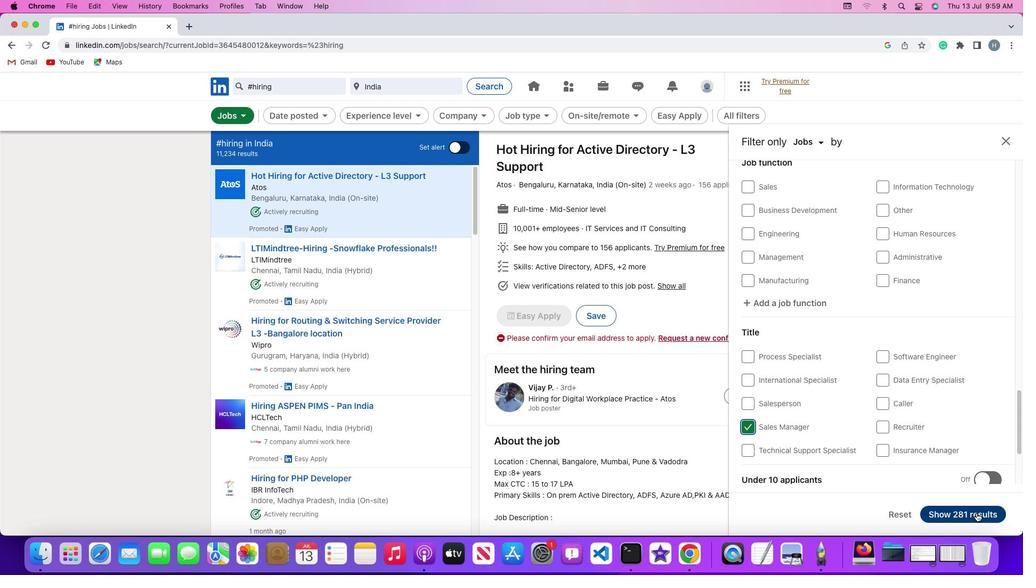 
Action: Mouse pressed left at (976, 513)
Screenshot: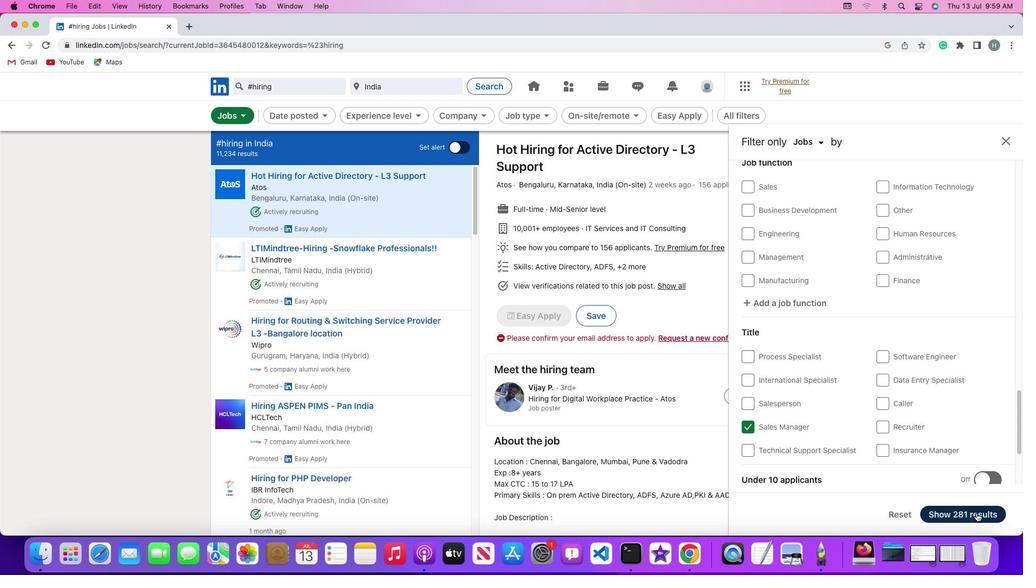 
Action: Mouse moved to (829, 293)
Screenshot: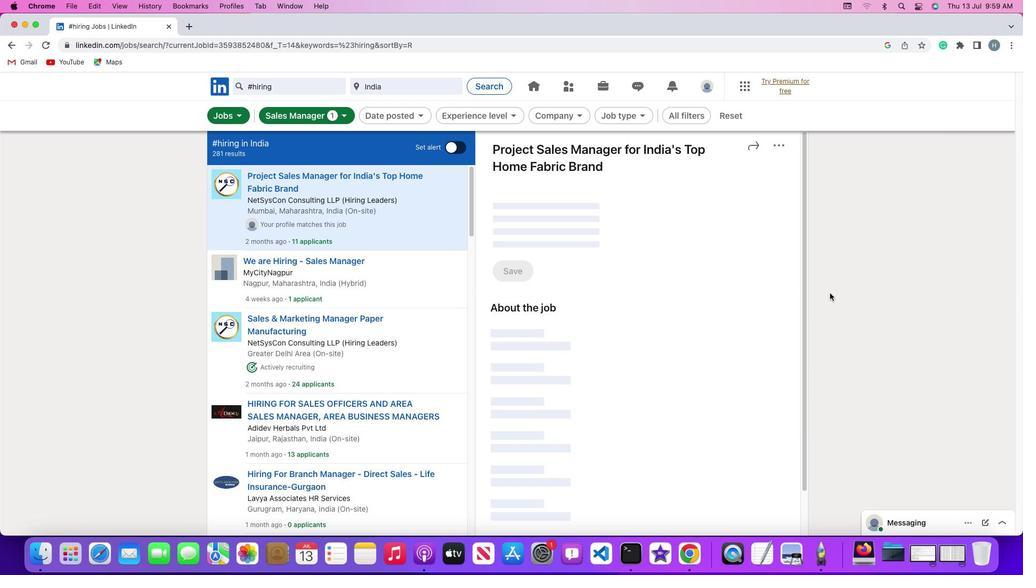 
